 Task: Add Boiron Symphytum Officinale 30C to the cart.
Action: Mouse moved to (236, 118)
Screenshot: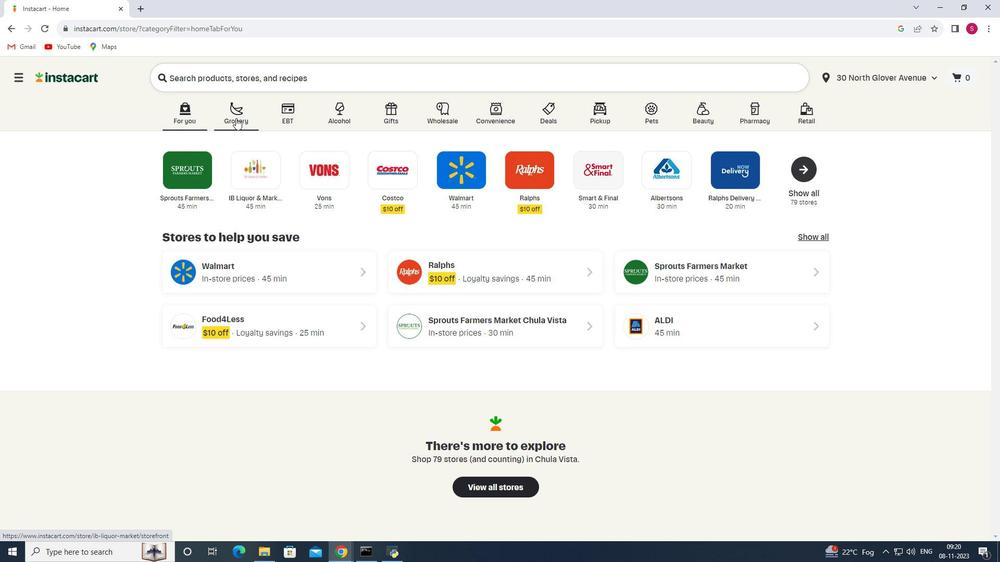 
Action: Mouse pressed left at (236, 118)
Screenshot: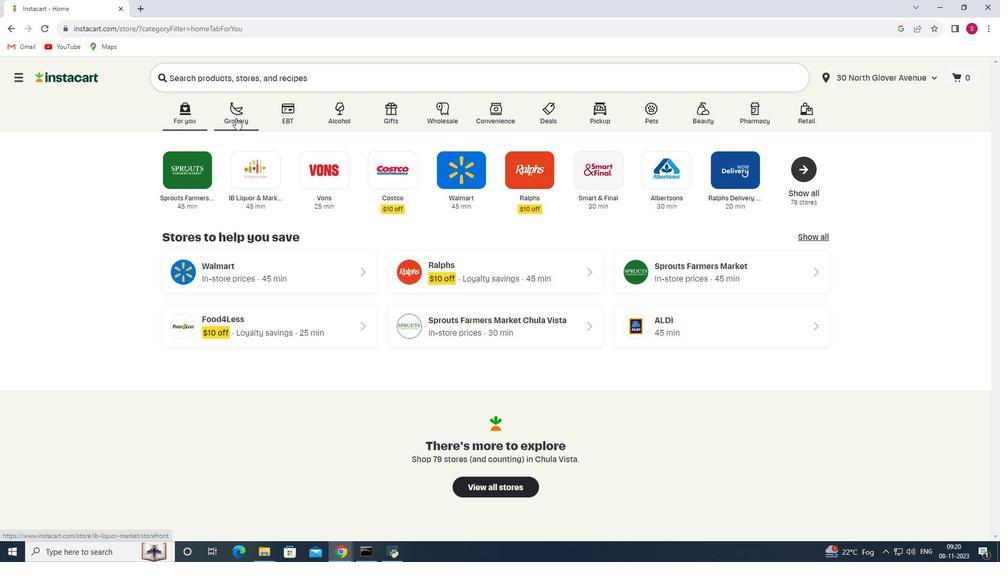 
Action: Mouse moved to (238, 309)
Screenshot: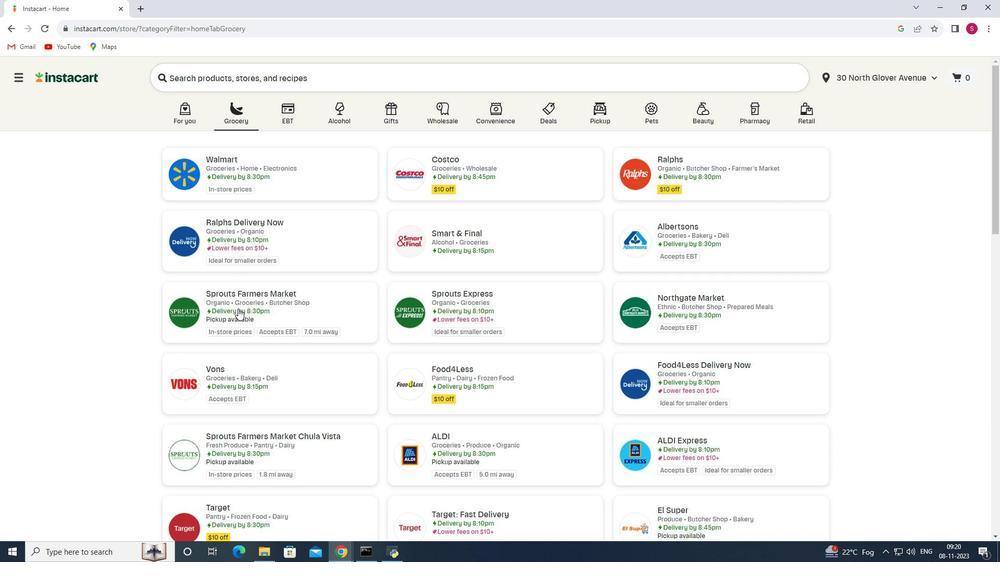 
Action: Mouse pressed left at (238, 309)
Screenshot: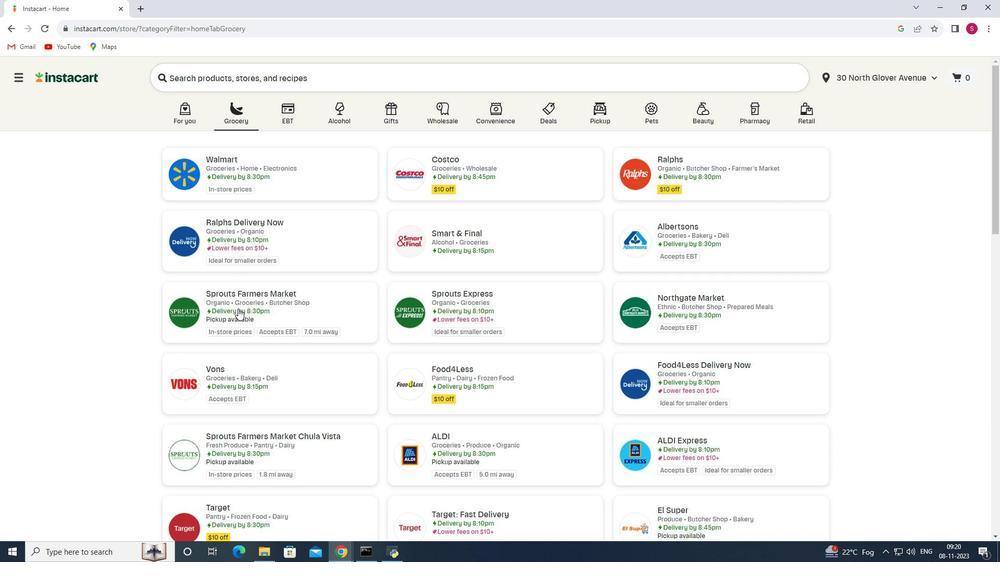 
Action: Mouse moved to (84, 332)
Screenshot: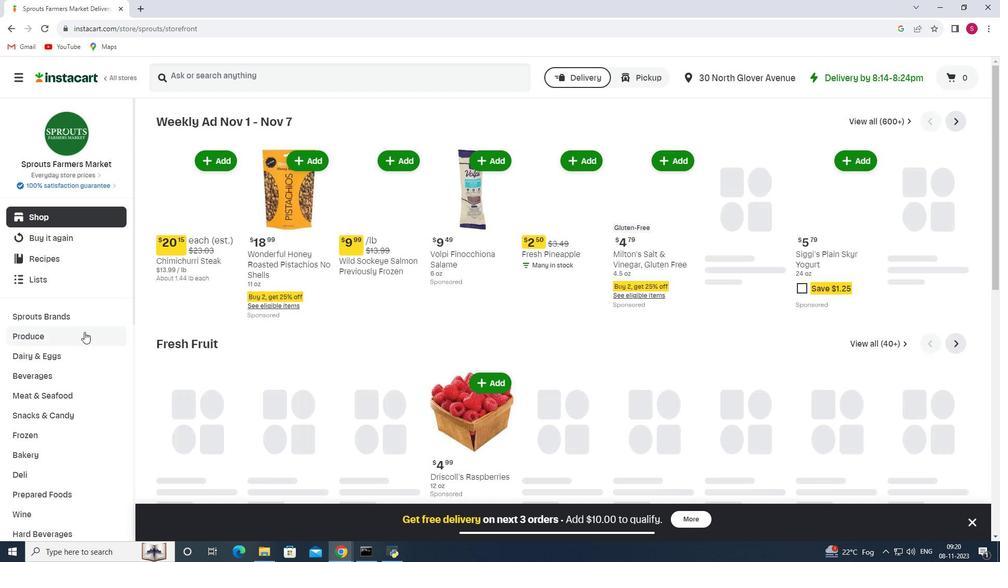 
Action: Mouse scrolled (84, 332) with delta (0, 0)
Screenshot: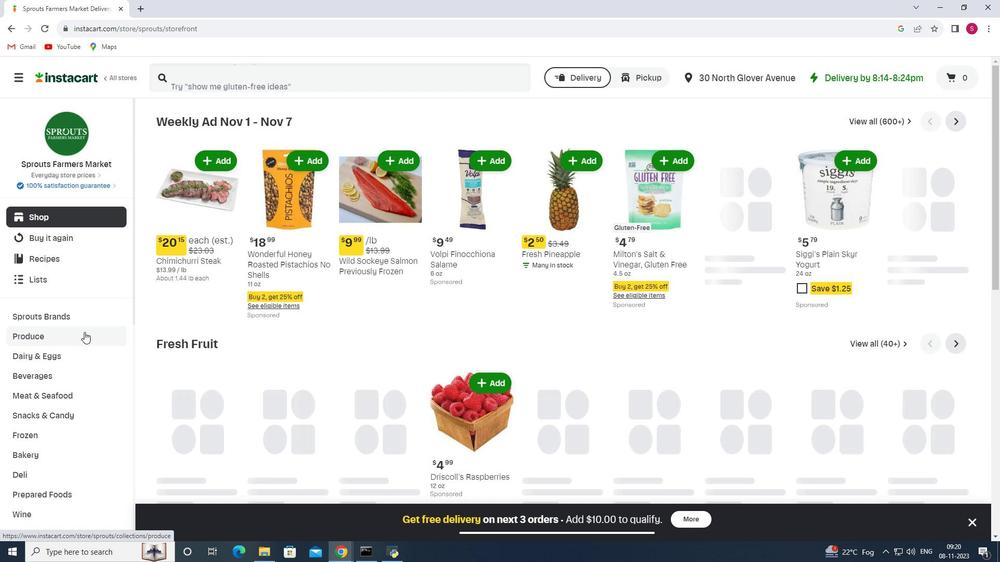 
Action: Mouse scrolled (84, 332) with delta (0, 0)
Screenshot: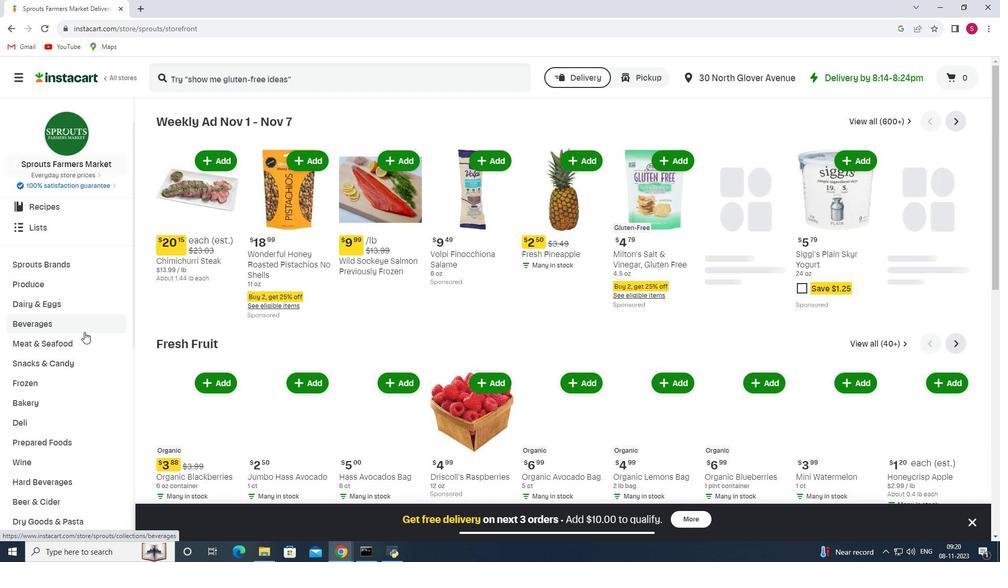 
Action: Mouse scrolled (84, 332) with delta (0, 0)
Screenshot: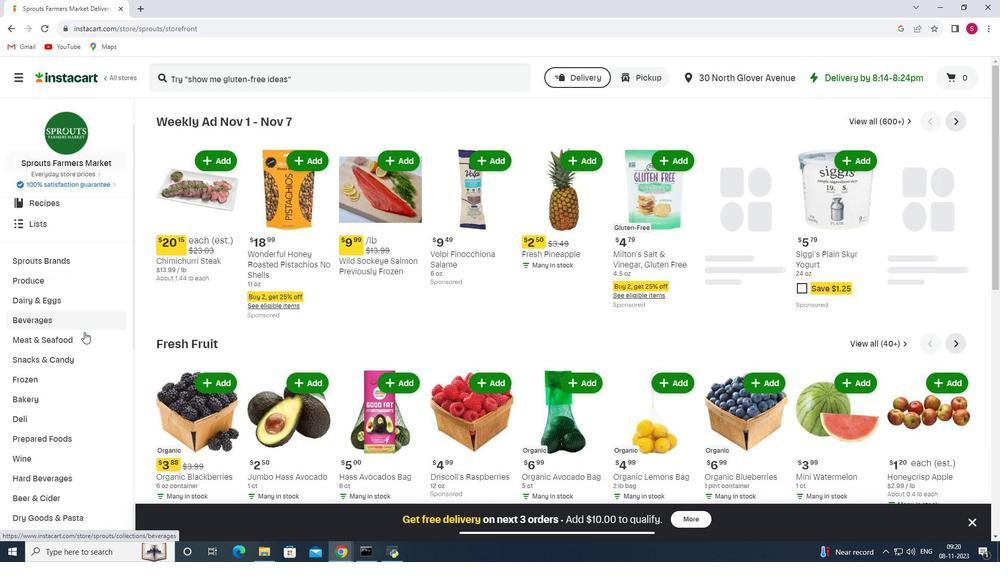 
Action: Mouse scrolled (84, 332) with delta (0, 0)
Screenshot: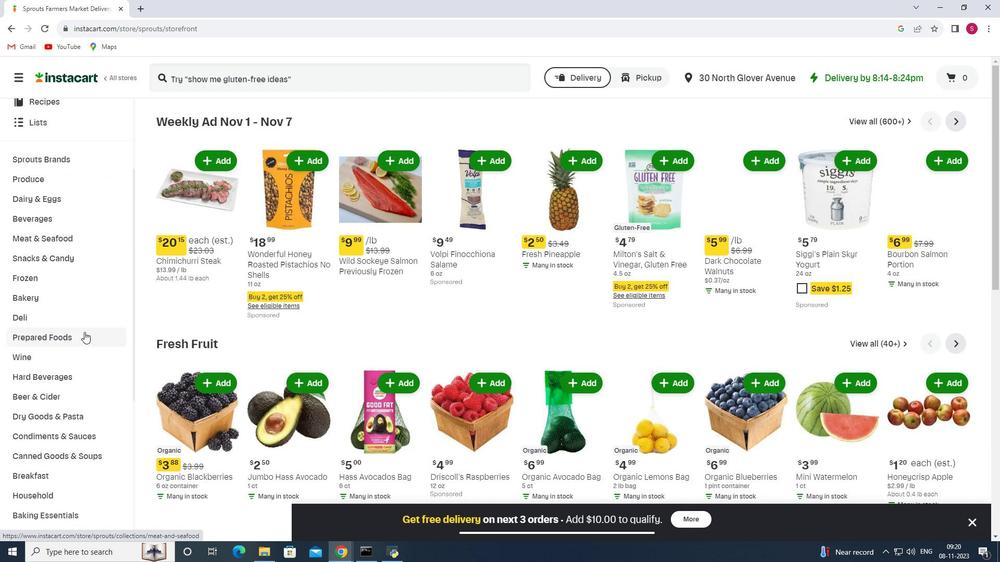
Action: Mouse scrolled (84, 332) with delta (0, 0)
Screenshot: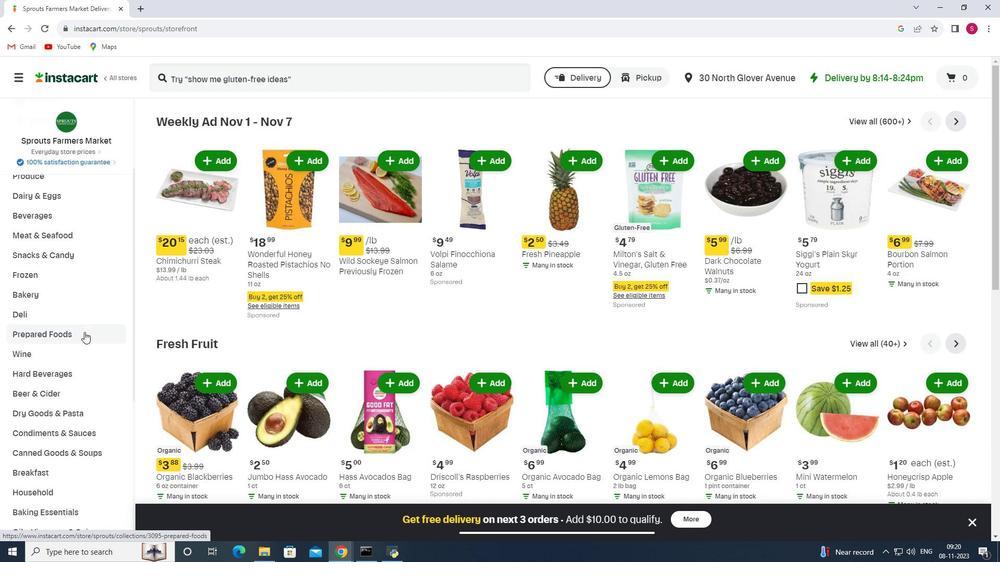 
Action: Mouse scrolled (84, 332) with delta (0, 0)
Screenshot: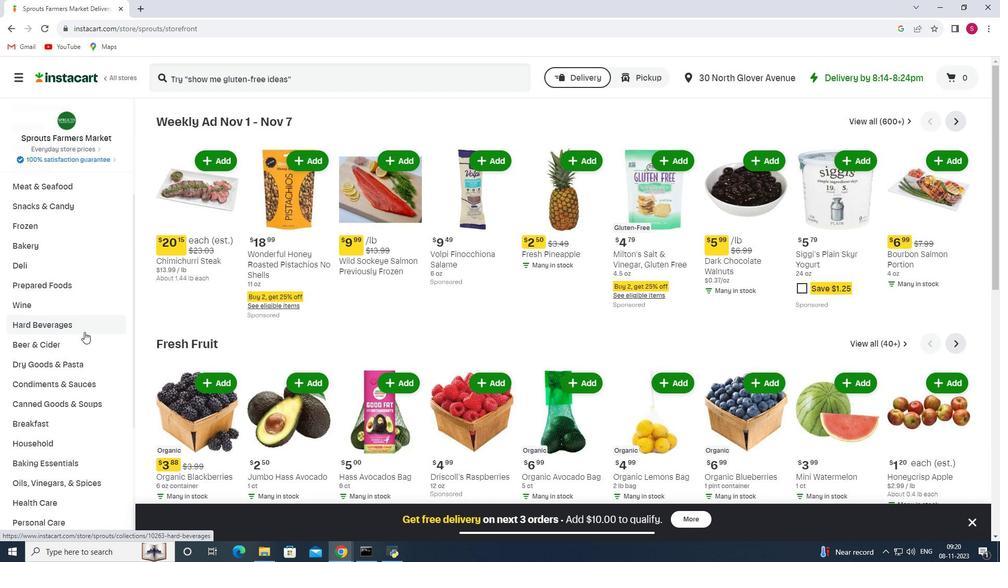 
Action: Mouse scrolled (84, 332) with delta (0, 0)
Screenshot: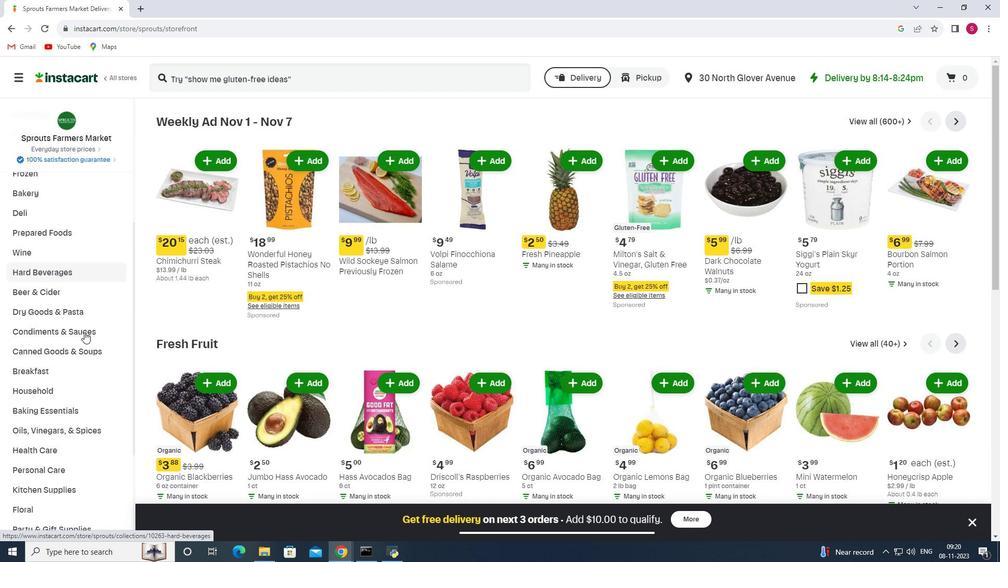 
Action: Mouse scrolled (84, 332) with delta (0, 0)
Screenshot: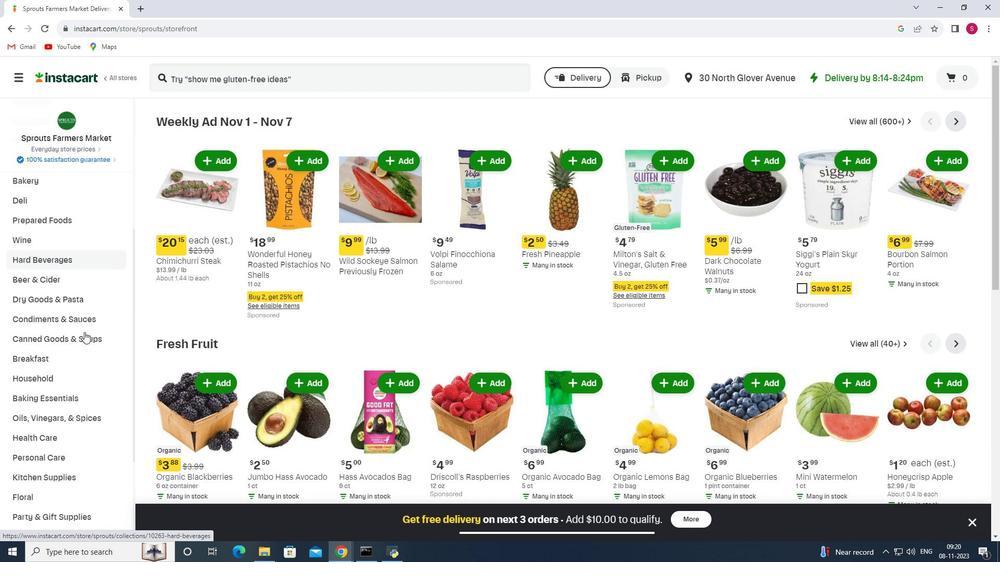 
Action: Mouse scrolled (84, 332) with delta (0, 0)
Screenshot: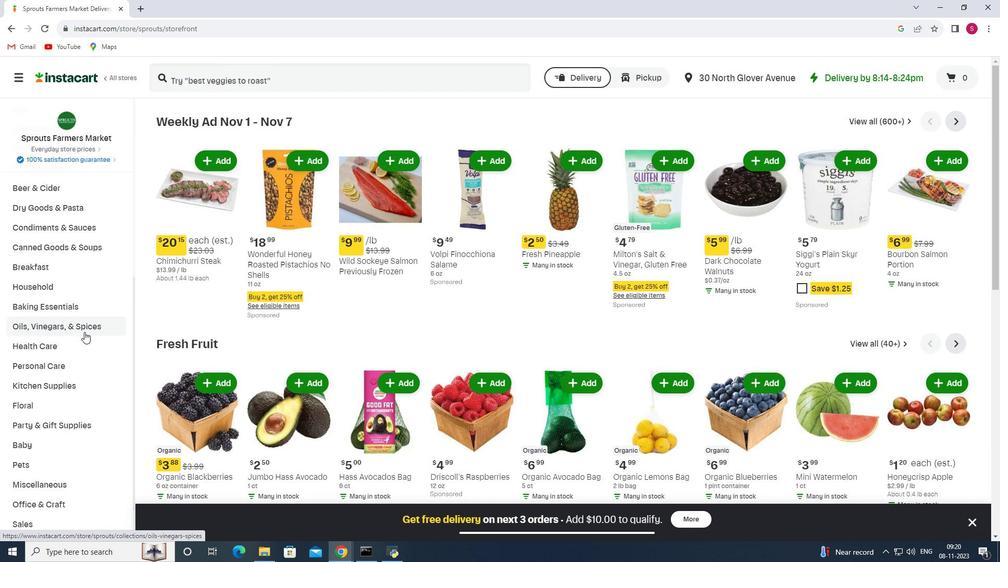 
Action: Mouse moved to (82, 302)
Screenshot: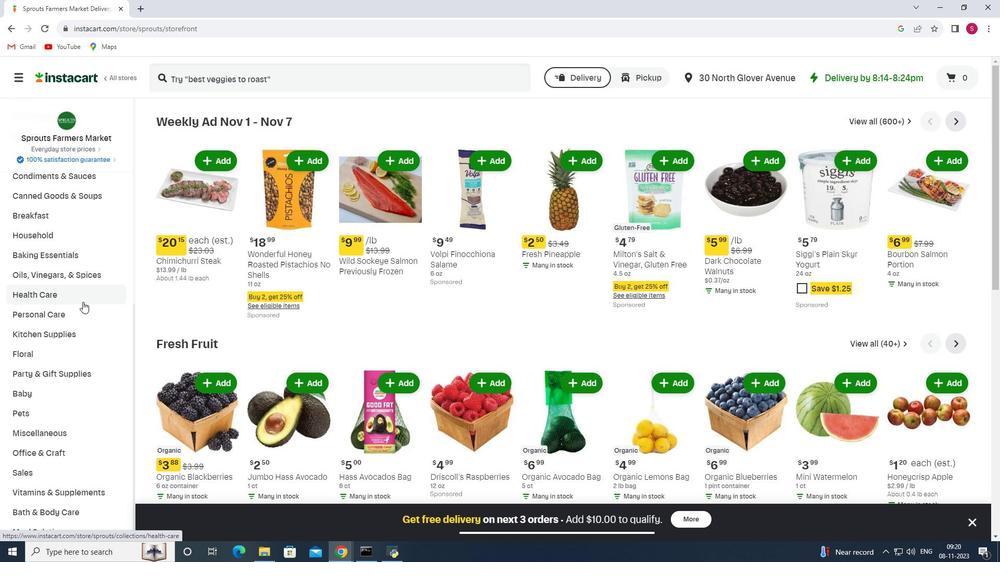 
Action: Mouse pressed left at (82, 302)
Screenshot: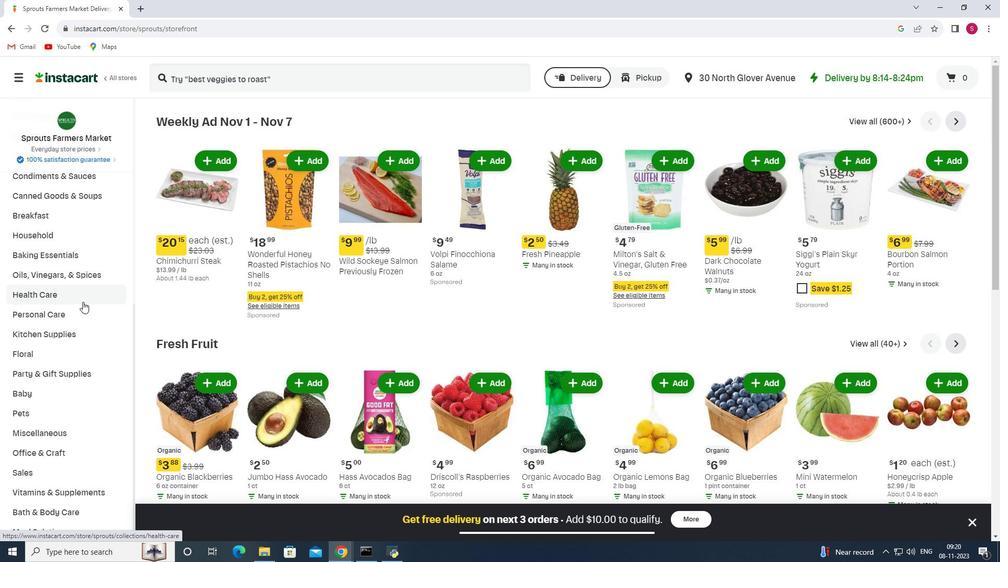 
Action: Mouse moved to (357, 152)
Screenshot: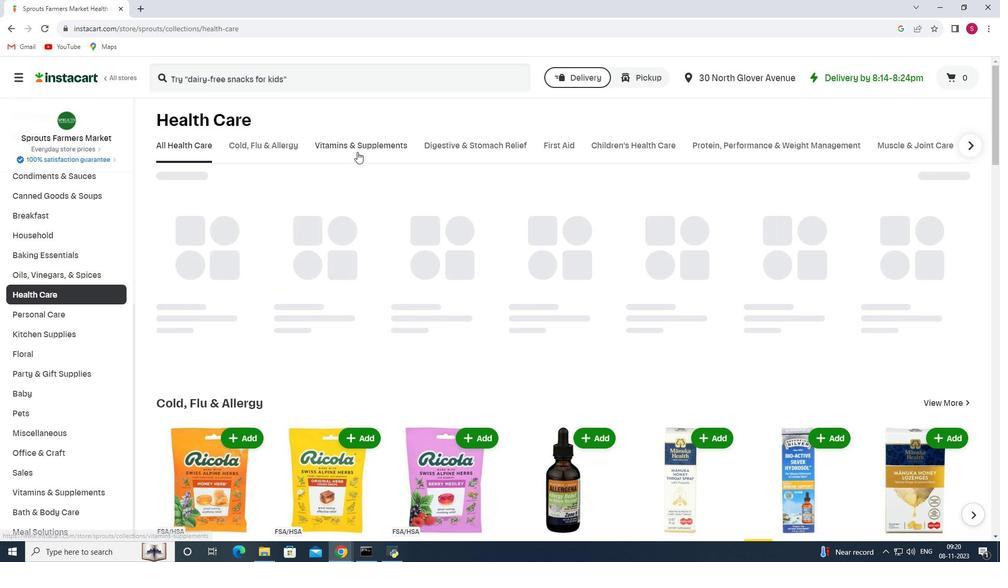 
Action: Mouse pressed left at (357, 152)
Screenshot: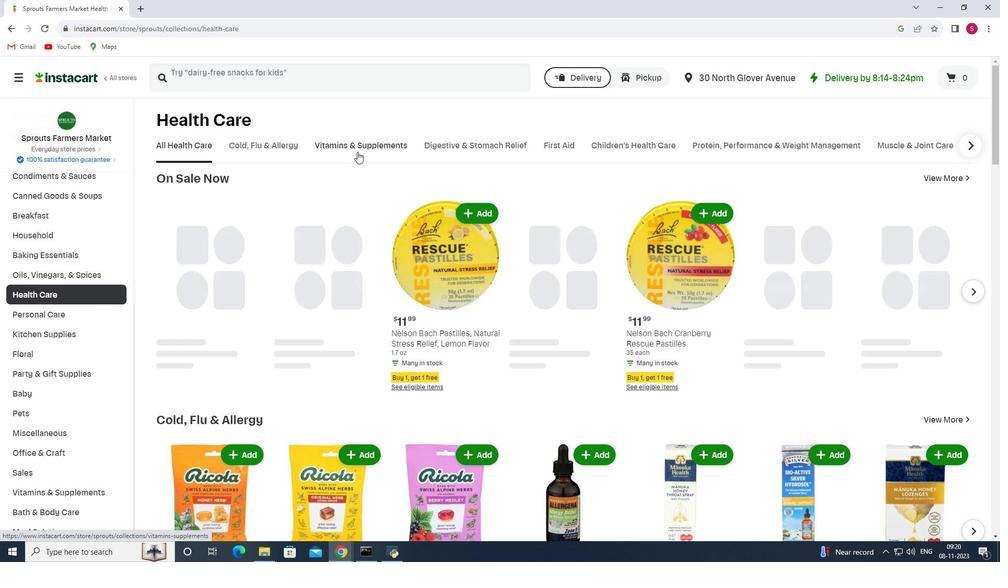 
Action: Mouse moved to (814, 197)
Screenshot: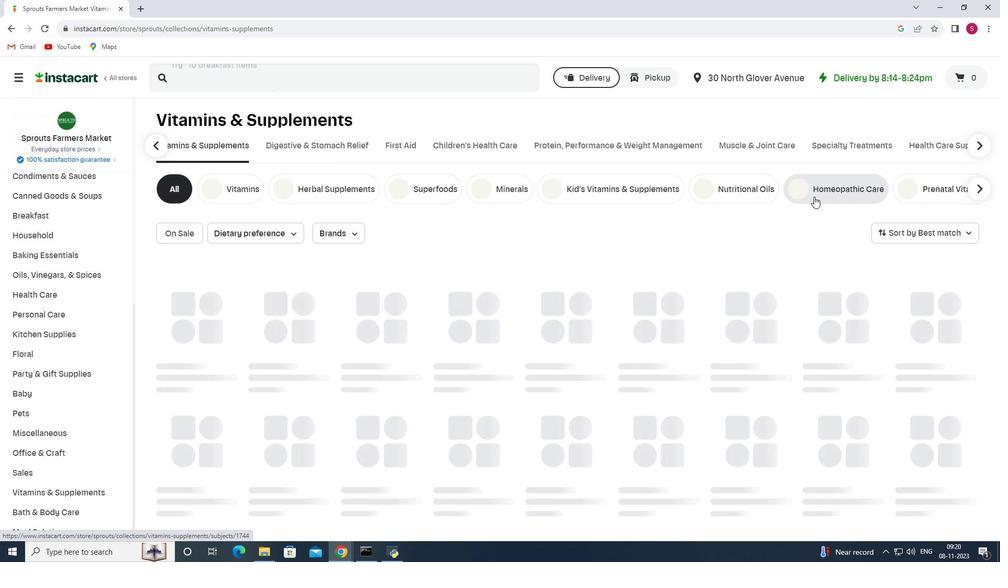 
Action: Mouse pressed left at (814, 197)
Screenshot: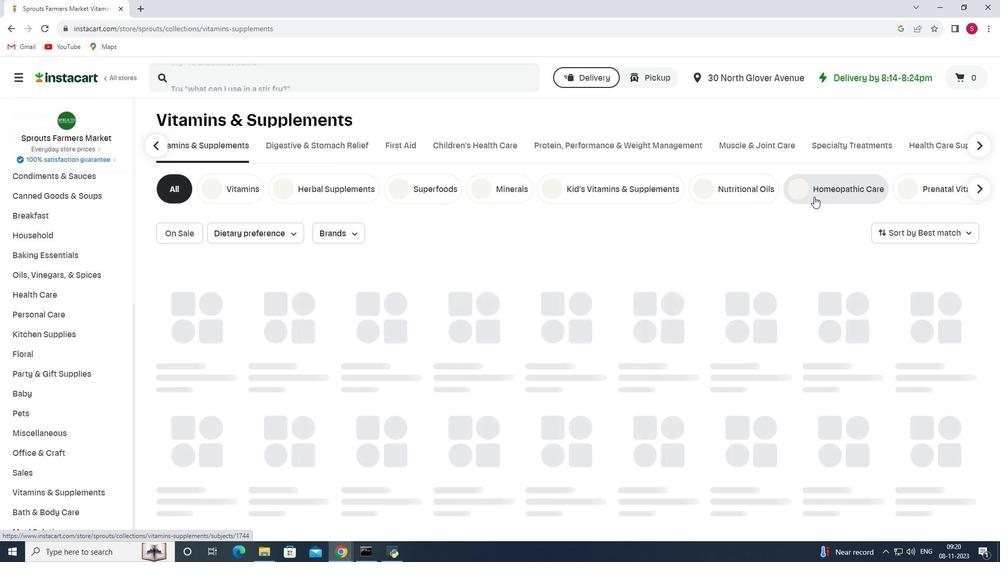 
Action: Mouse moved to (338, 70)
Screenshot: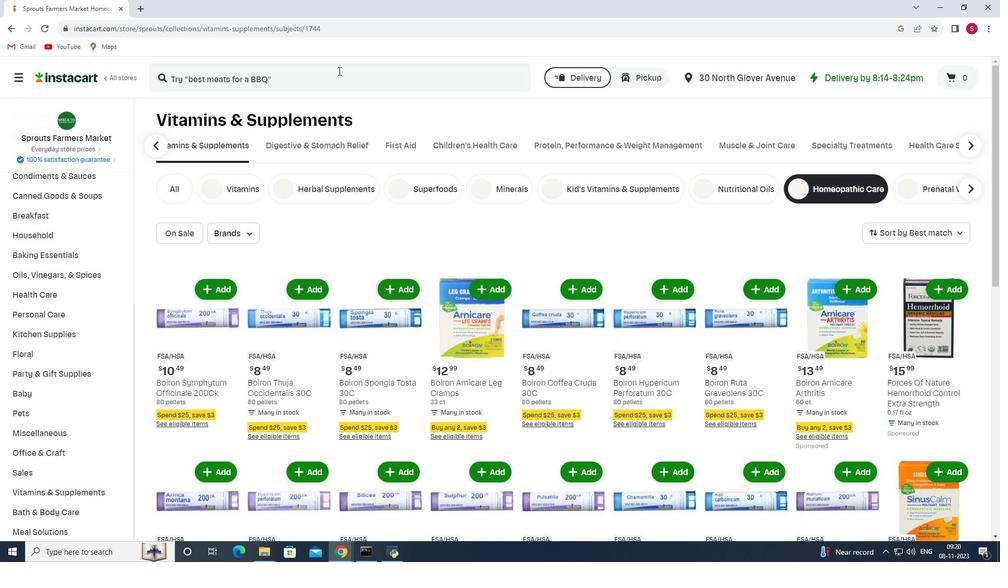 
Action: Mouse pressed left at (338, 70)
Screenshot: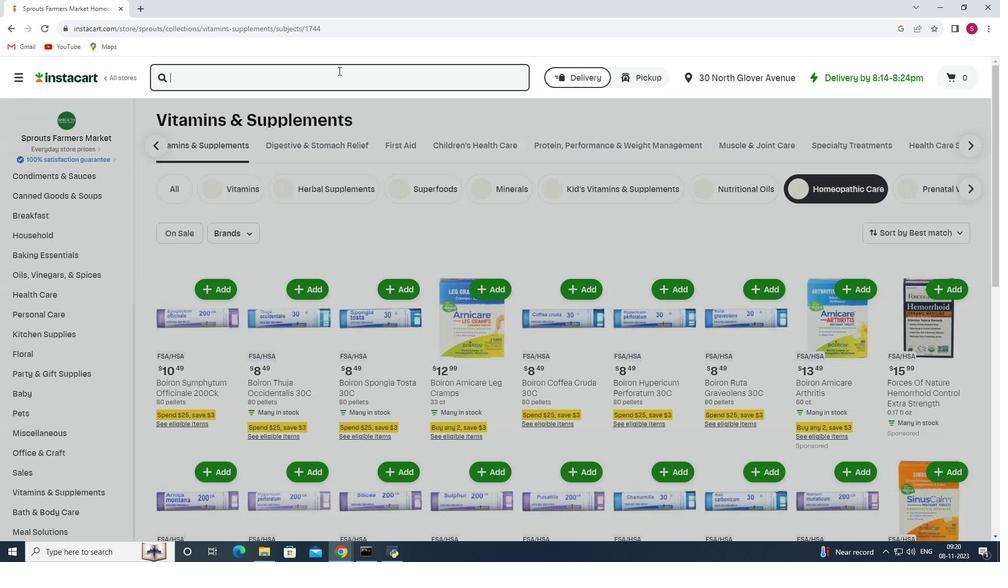 
Action: Key pressed <Key.shift>Boiron<Key.space><Key.shift>Symphytum<Key.space><Key.shift_r>Officinale<Key.space>30<Key.shift><Key.shift>C<Key.enter>
Screenshot: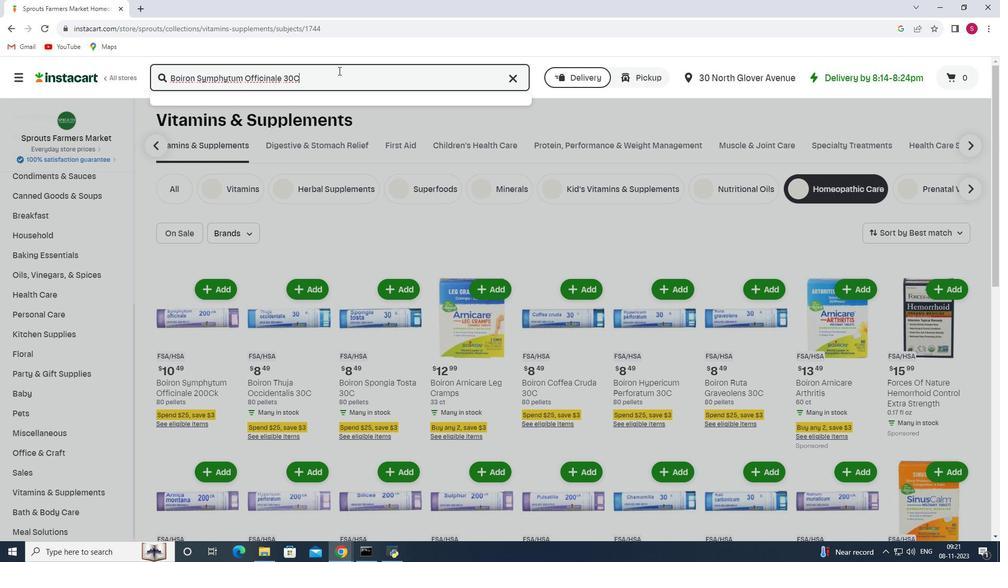 
Action: Mouse moved to (612, 166)
Screenshot: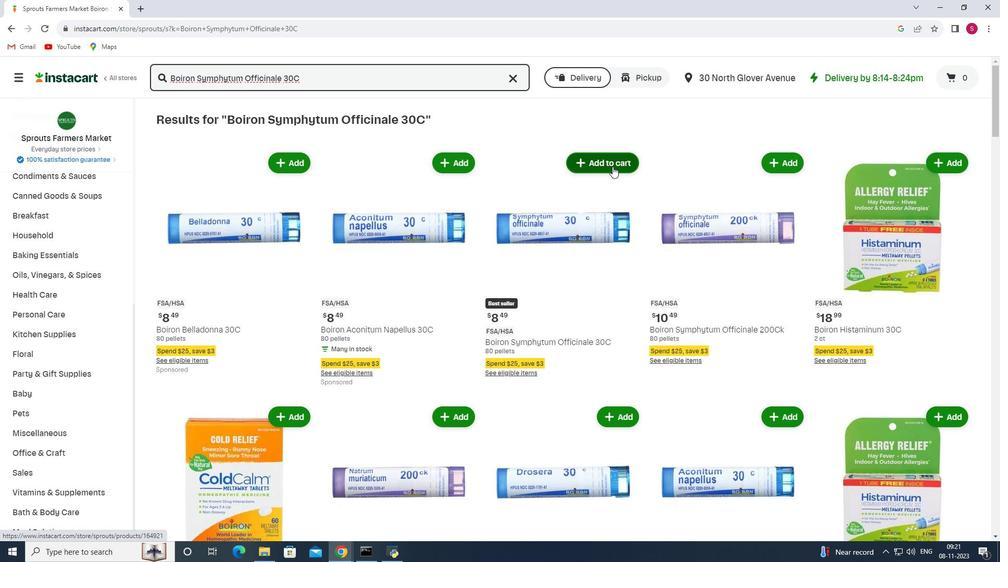 
Action: Mouse pressed left at (612, 166)
Screenshot: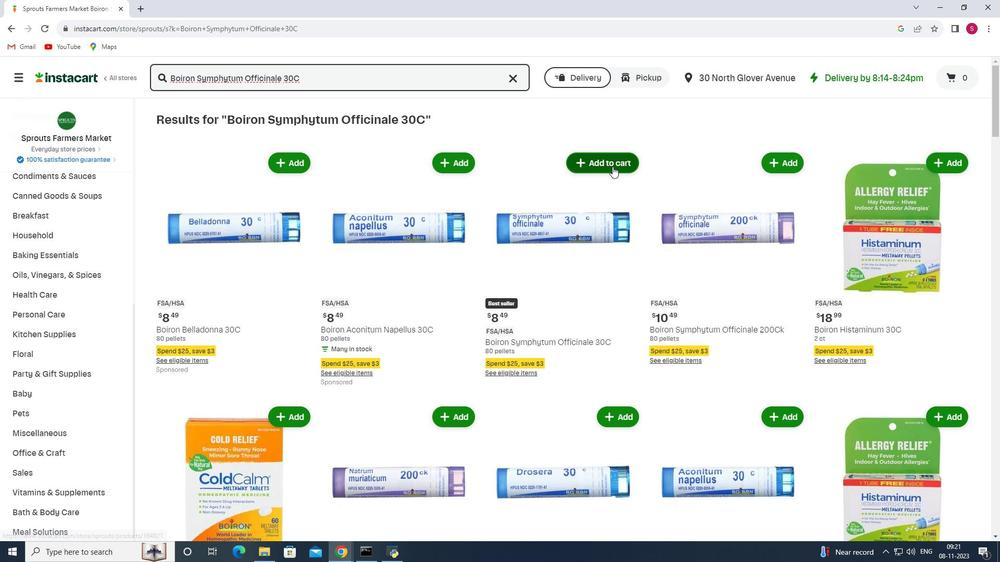 
Action: Mouse moved to (565, 202)
Screenshot: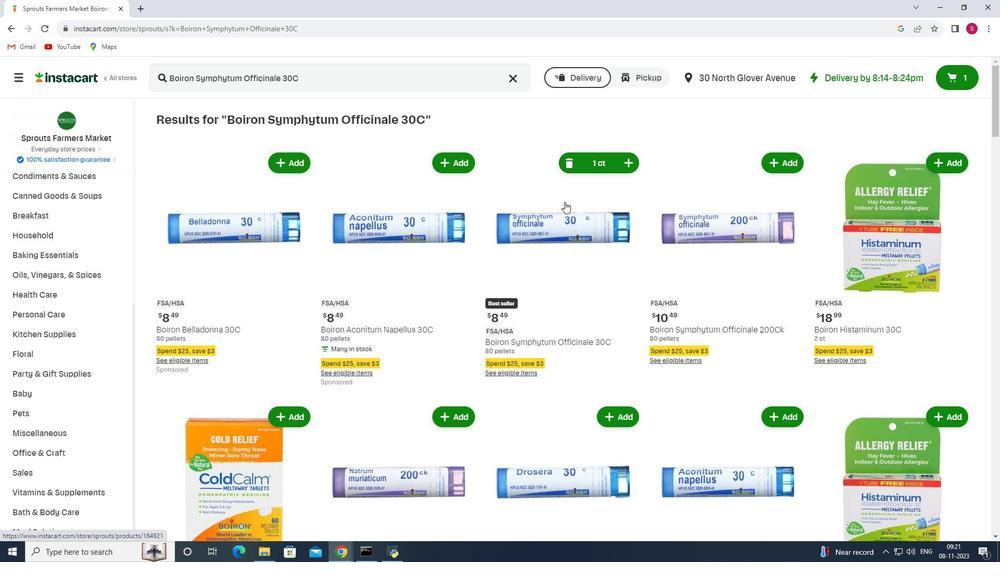 
